 Task: Select the auto option in the chat response pending.
Action: Mouse moved to (22, 484)
Screenshot: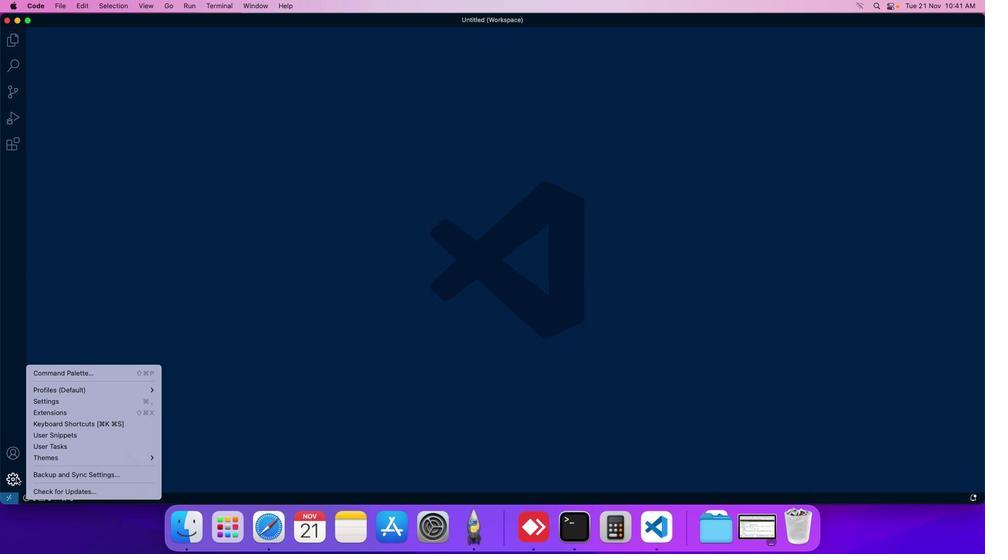 
Action: Mouse pressed left at (22, 484)
Screenshot: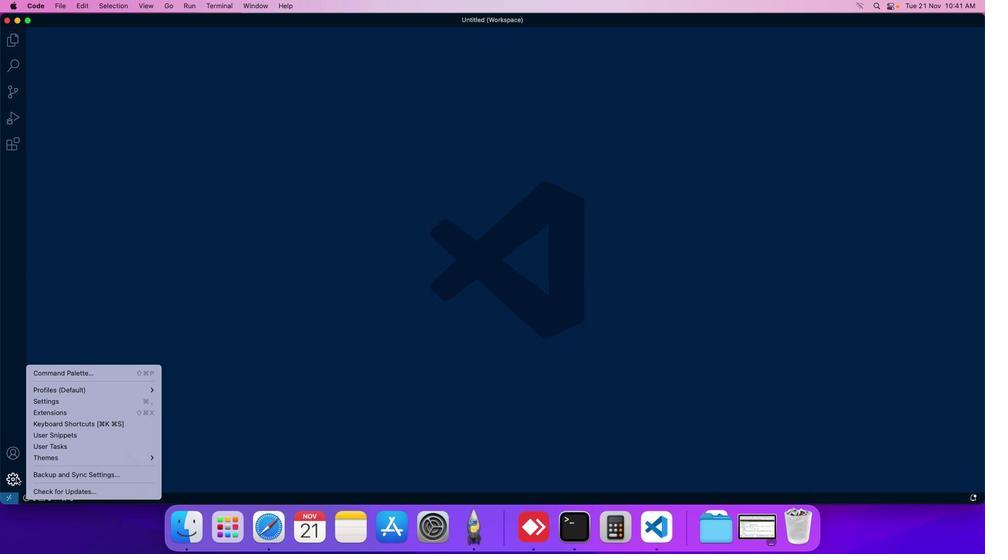 
Action: Mouse moved to (48, 407)
Screenshot: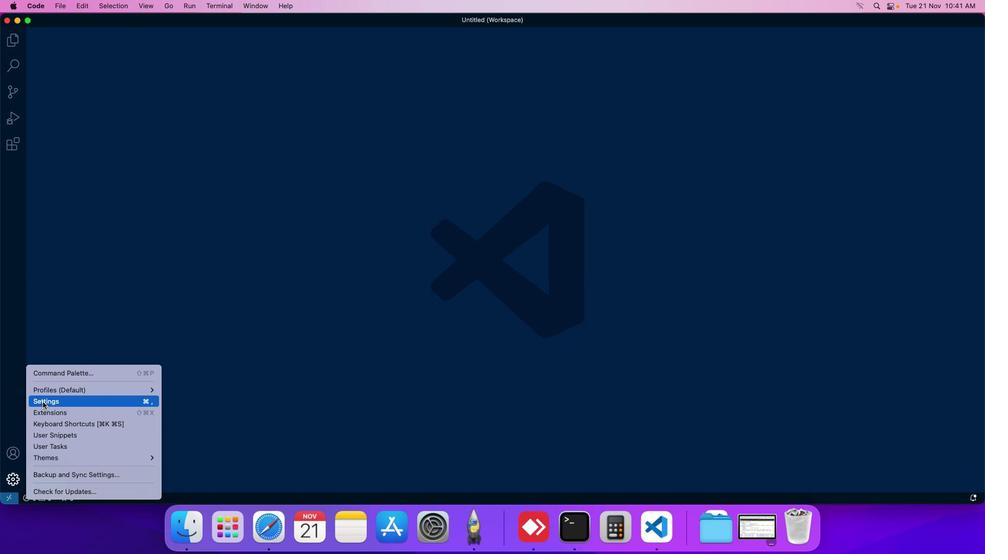 
Action: Mouse pressed left at (48, 407)
Screenshot: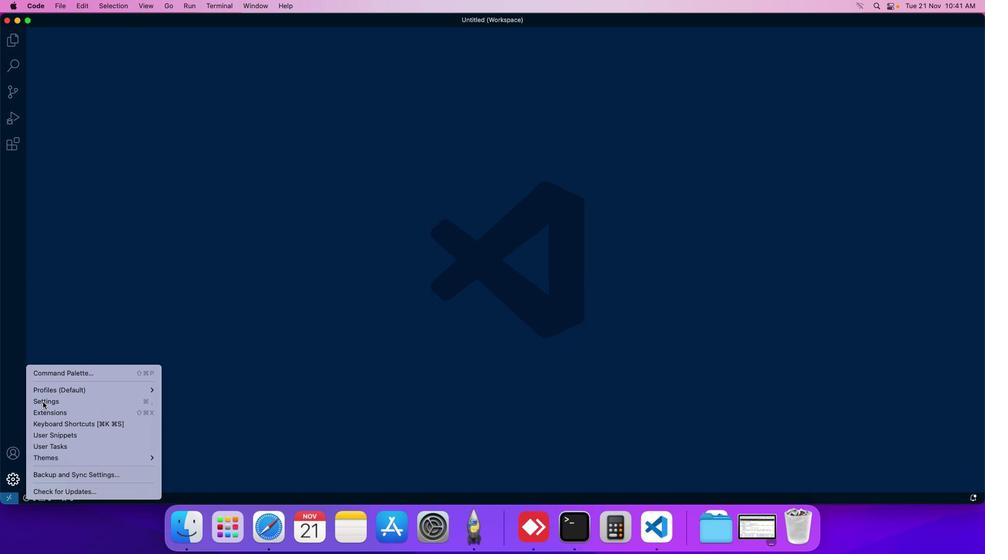 
Action: Mouse moved to (236, 90)
Screenshot: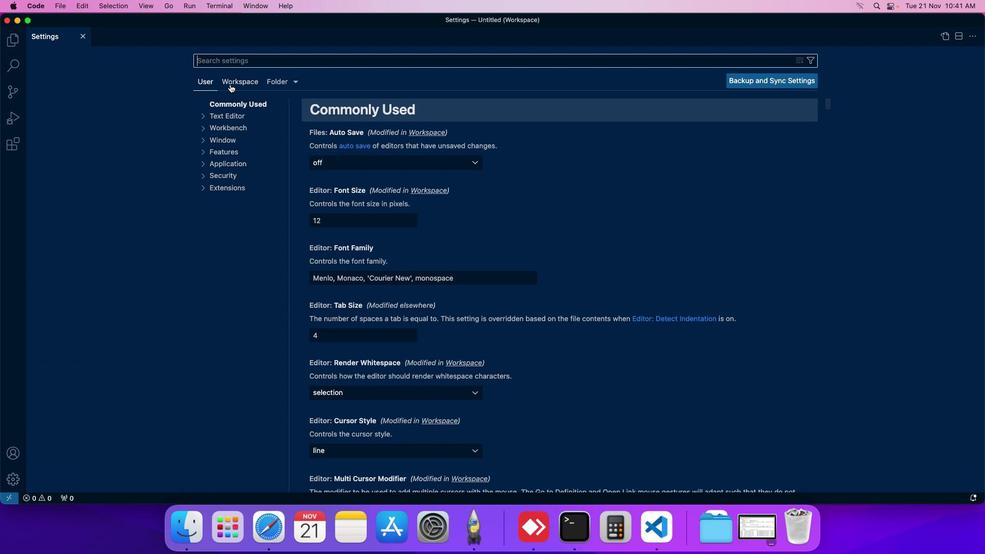 
Action: Mouse pressed left at (236, 90)
Screenshot: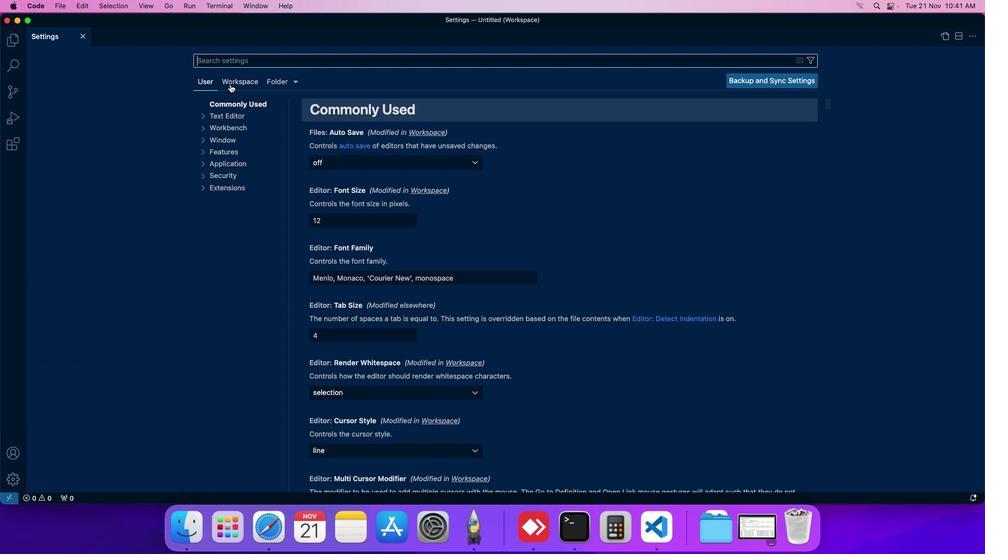 
Action: Mouse moved to (242, 157)
Screenshot: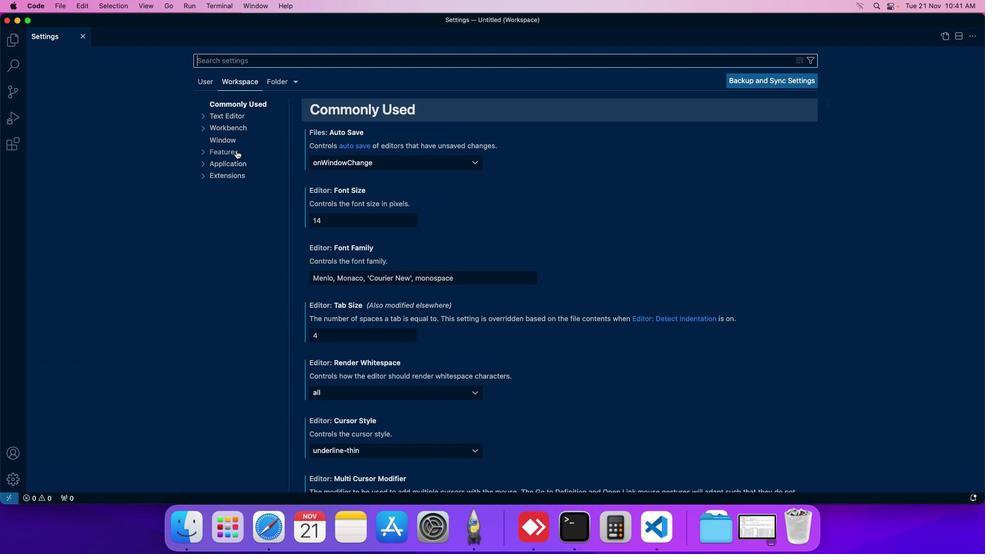 
Action: Mouse pressed left at (242, 157)
Screenshot: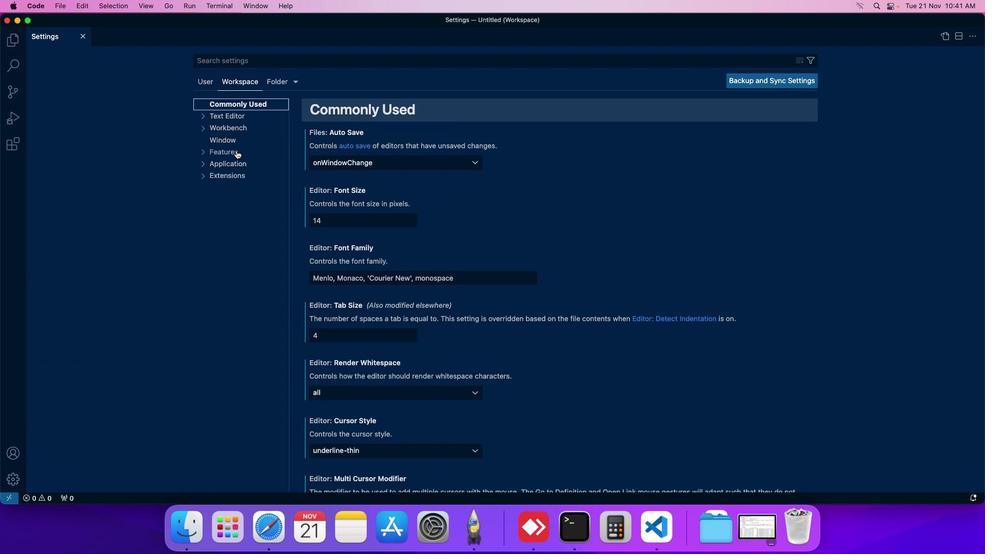 
Action: Mouse moved to (244, 345)
Screenshot: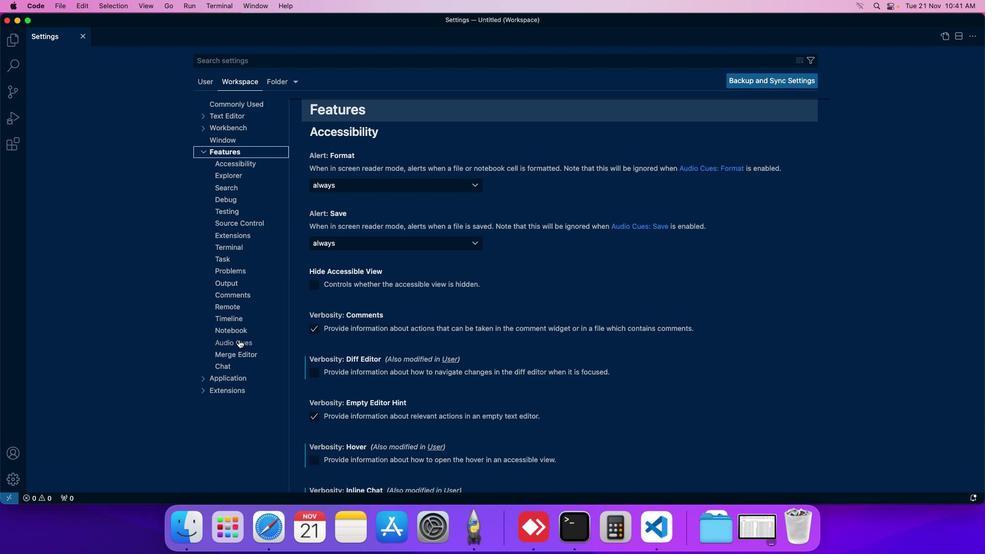
Action: Mouse pressed left at (244, 345)
Screenshot: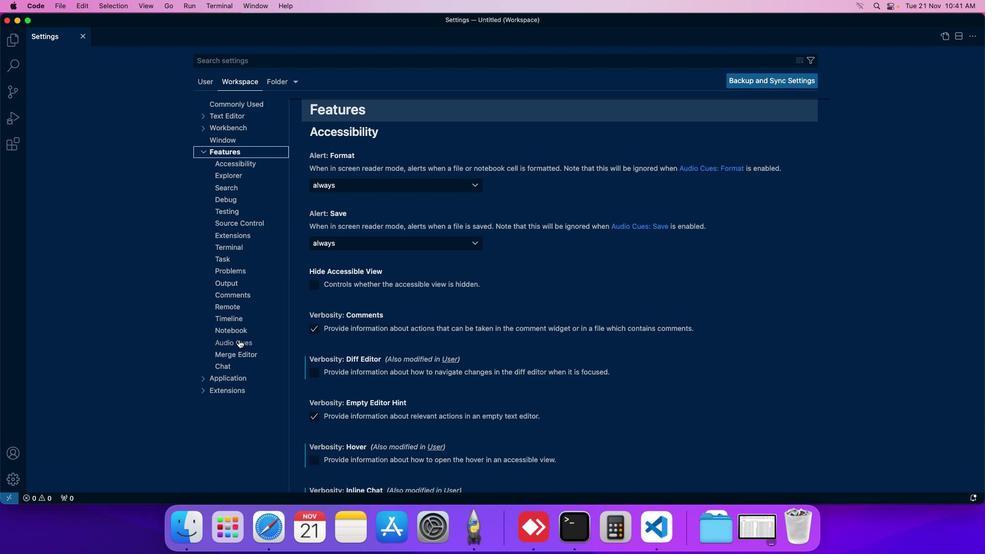 
Action: Mouse moved to (364, 224)
Screenshot: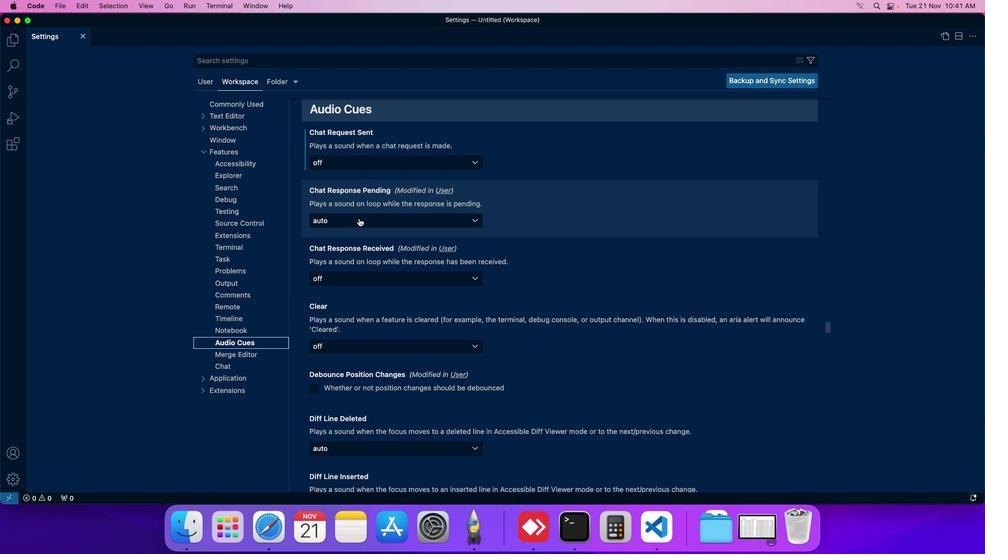 
Action: Mouse pressed left at (364, 224)
Screenshot: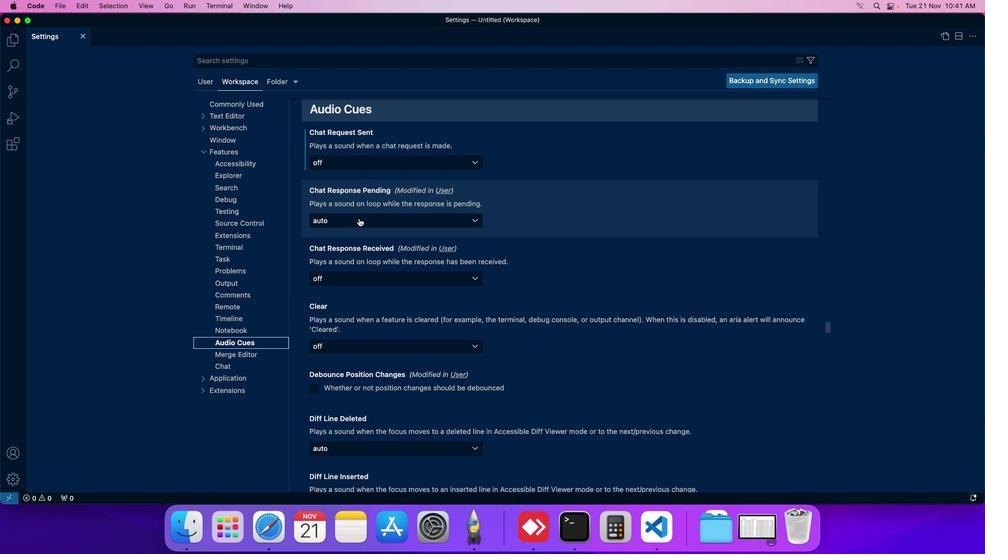 
Action: Mouse moved to (348, 241)
Screenshot: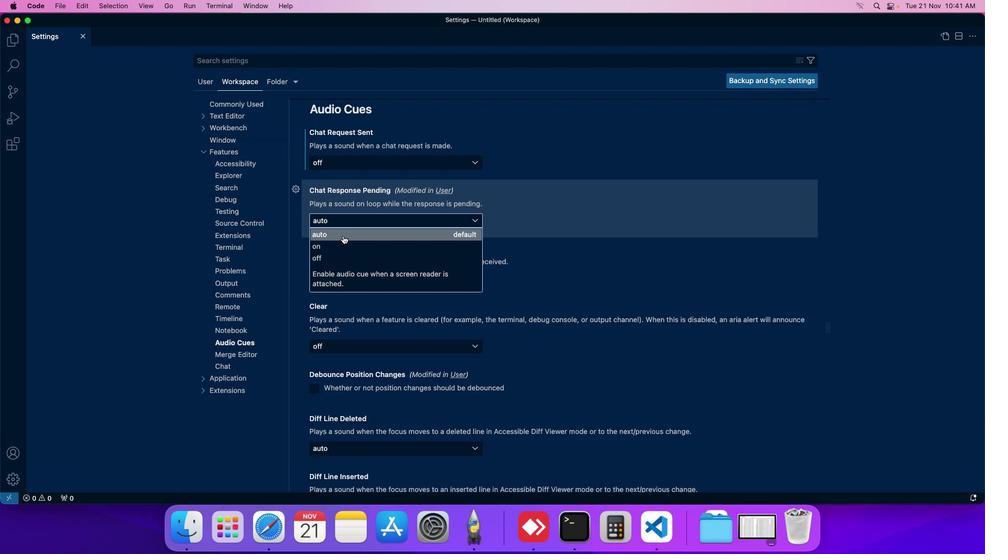 
Action: Mouse pressed left at (348, 241)
Screenshot: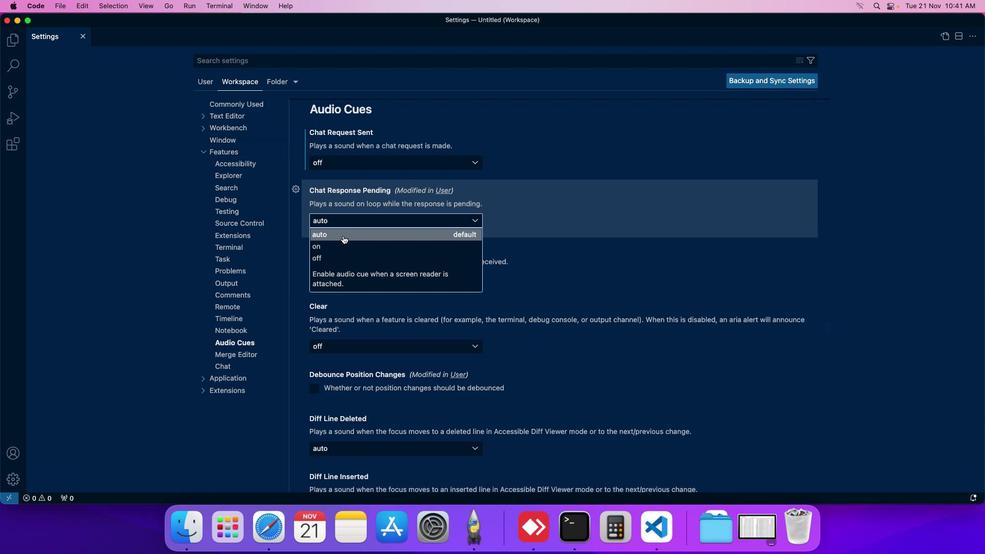 
